 Task: Find a round trip flight from London to Paris, departing on July 2 and returning on July 9, with a flight duration under 1 hour.
Action: Mouse moved to (346, 325)
Screenshot: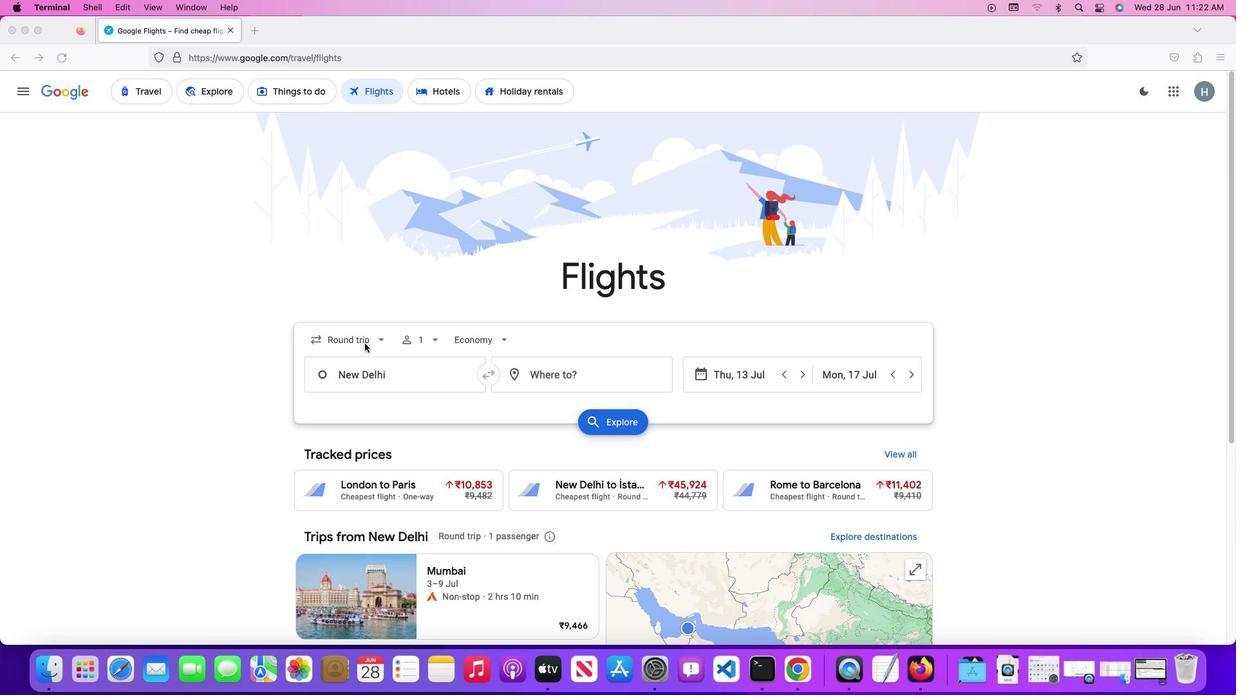 
Action: Mouse pressed left at (346, 325)
Screenshot: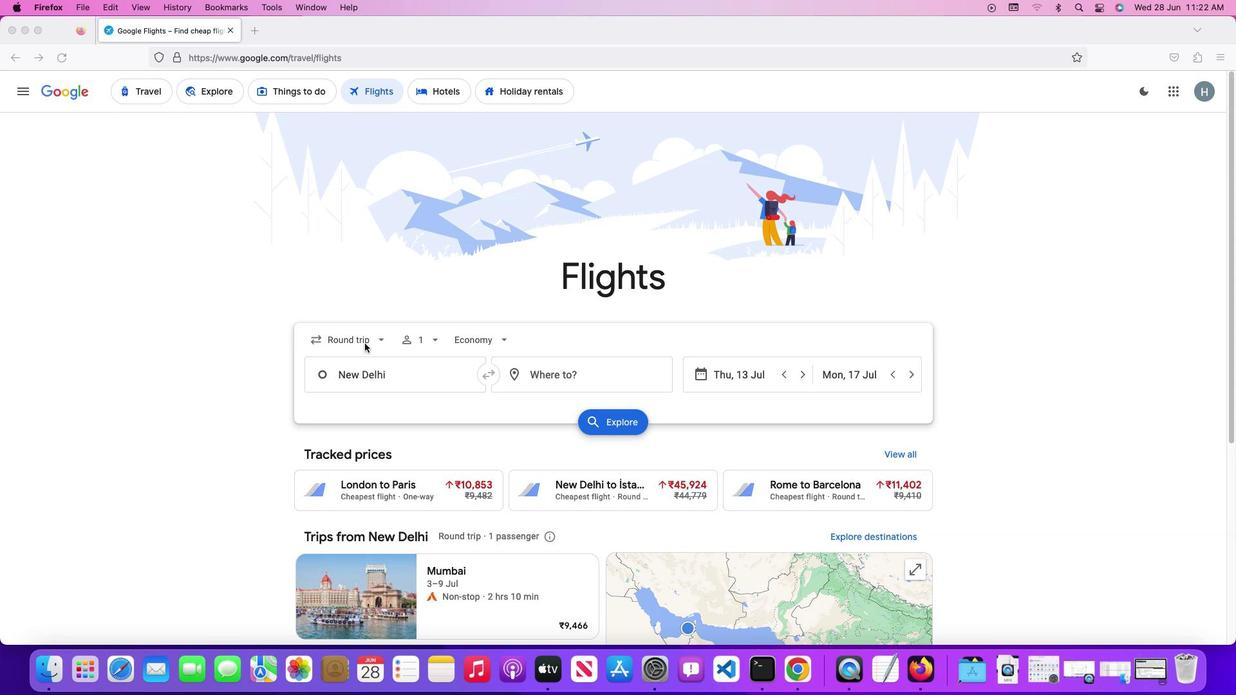 
Action: Mouse pressed left at (346, 325)
Screenshot: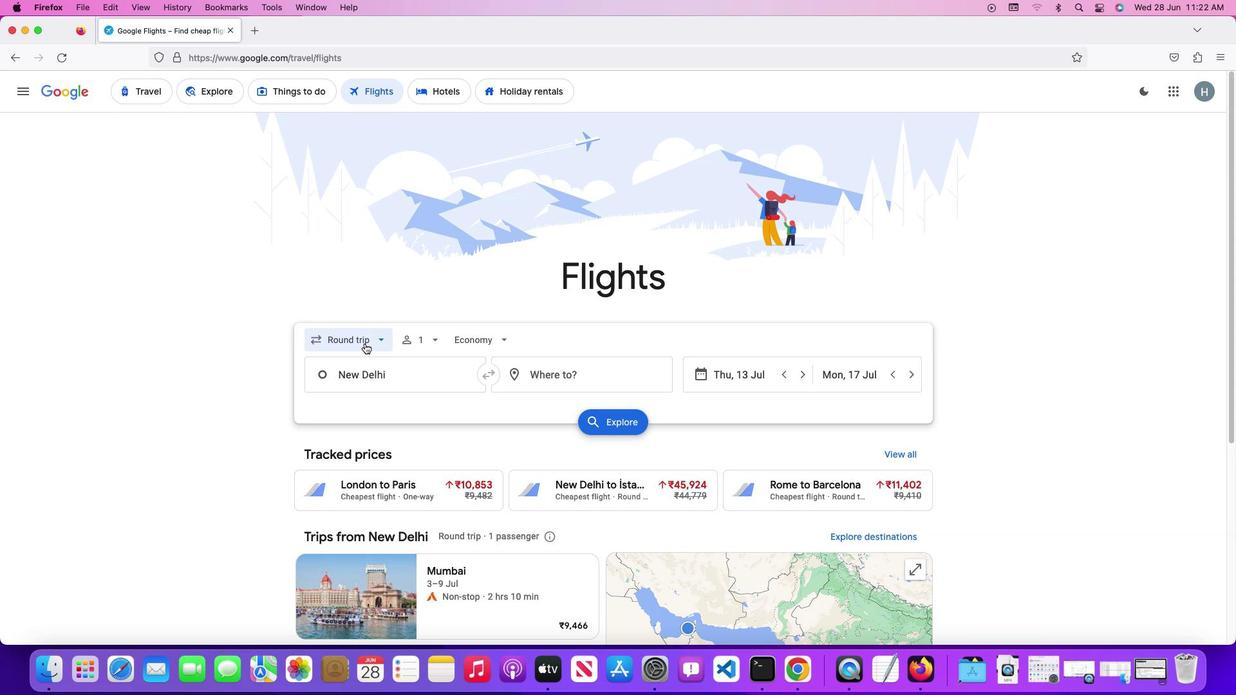 
Action: Mouse moved to (352, 346)
Screenshot: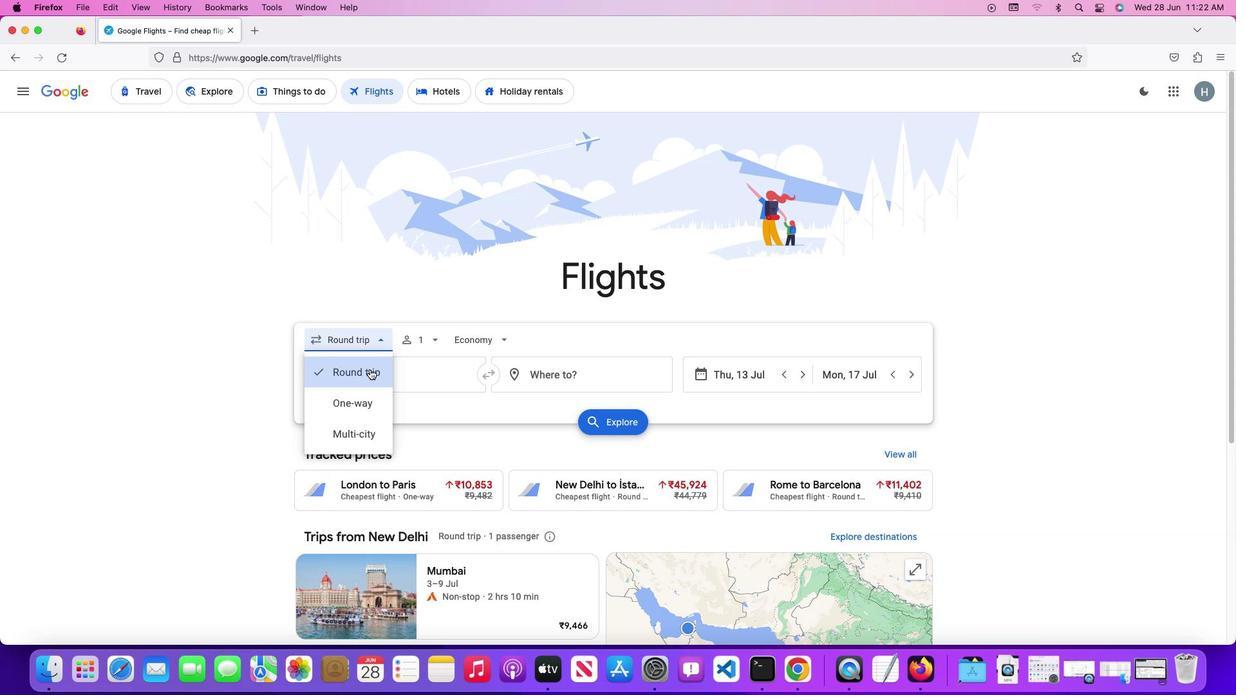 
Action: Mouse pressed left at (352, 346)
Screenshot: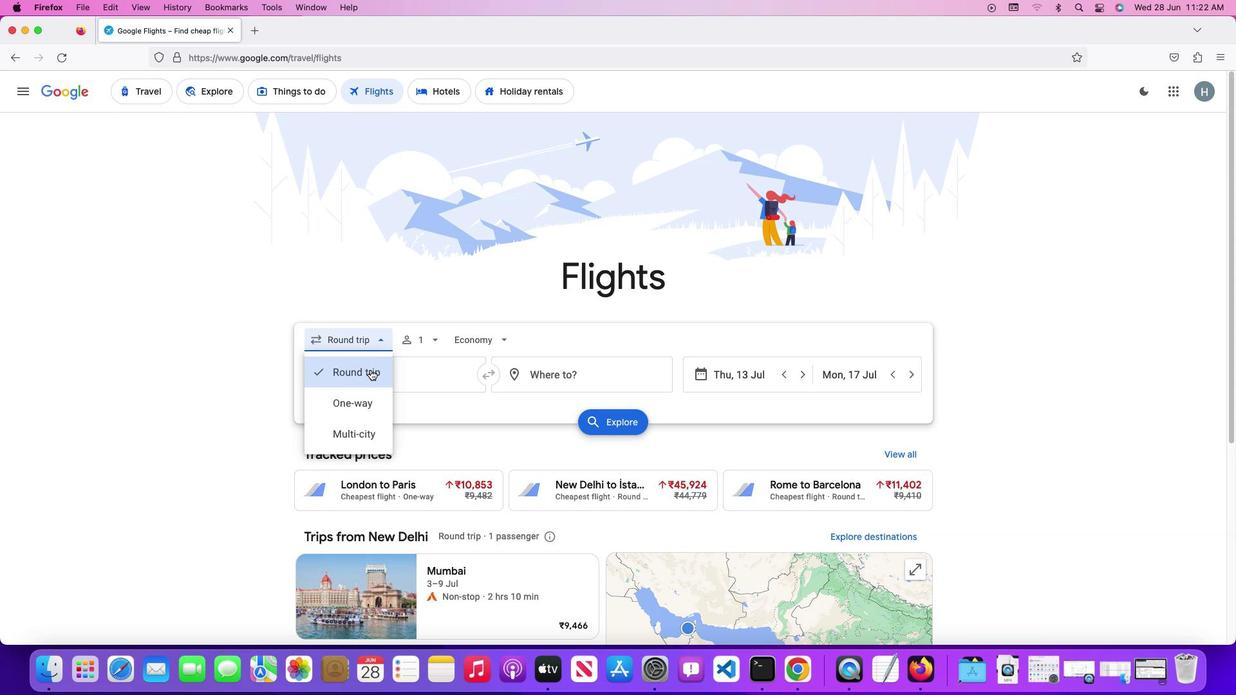 
Action: Mouse moved to (388, 349)
Screenshot: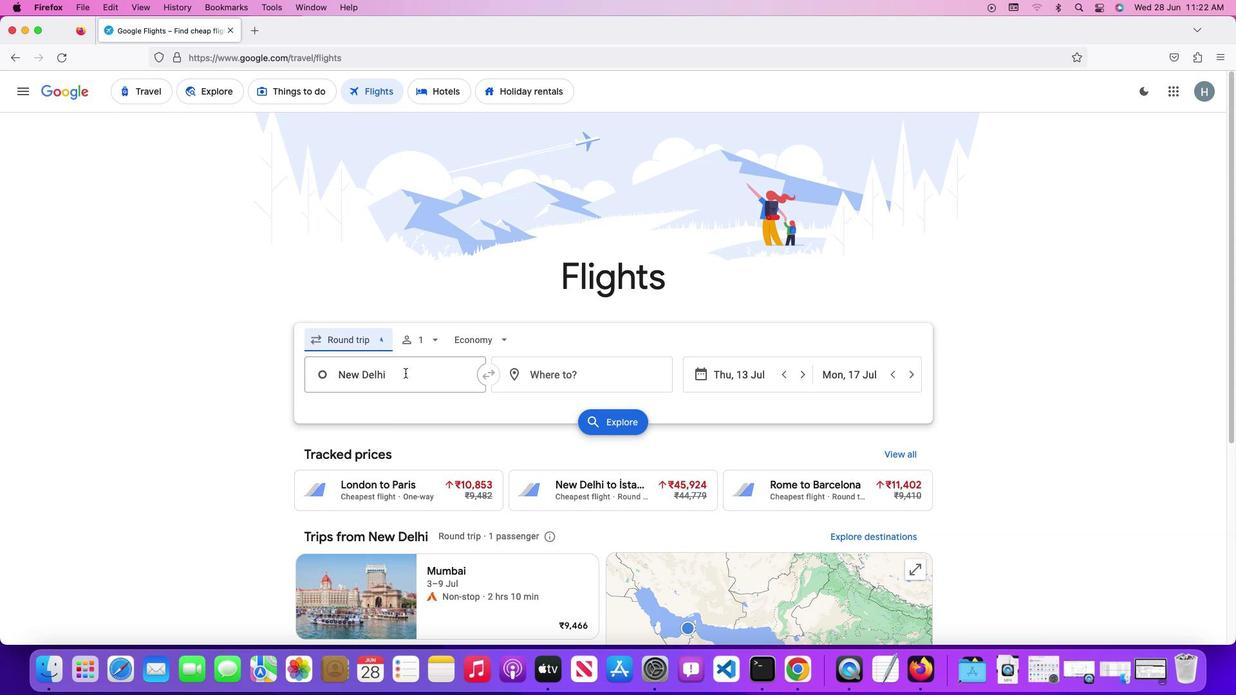 
Action: Mouse pressed left at (388, 349)
Screenshot: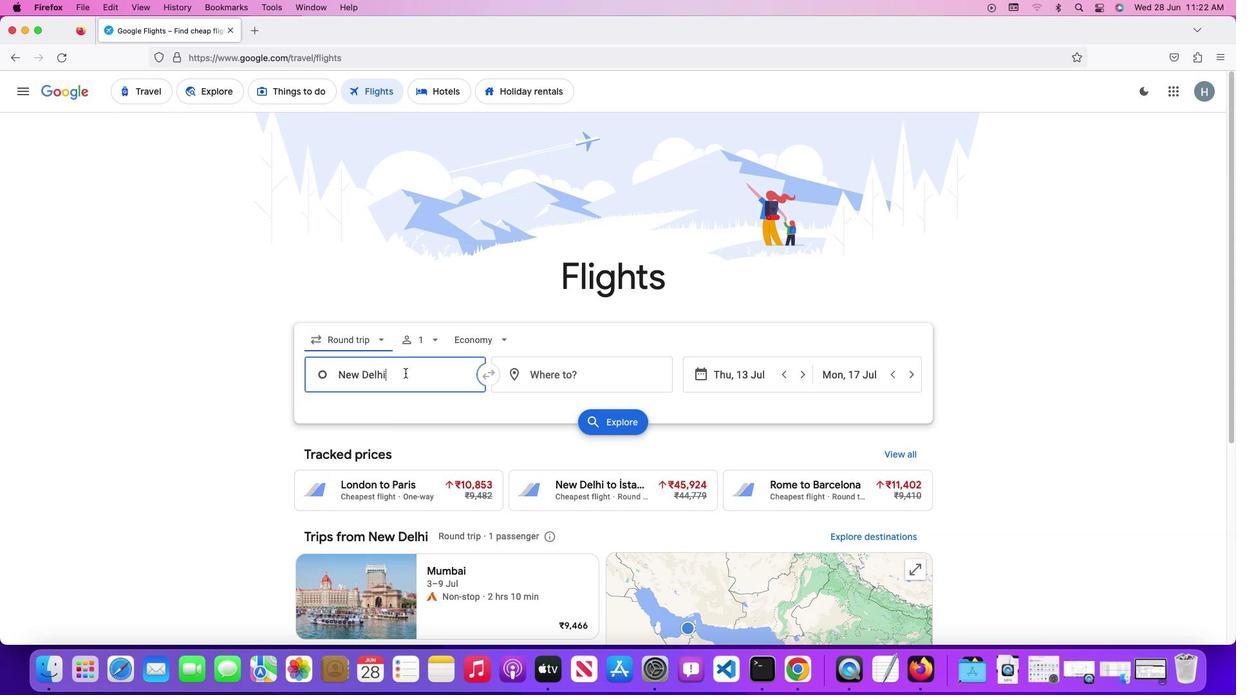 
Action: Key pressed Key.shift'L''o''n''d''o''n'
Screenshot: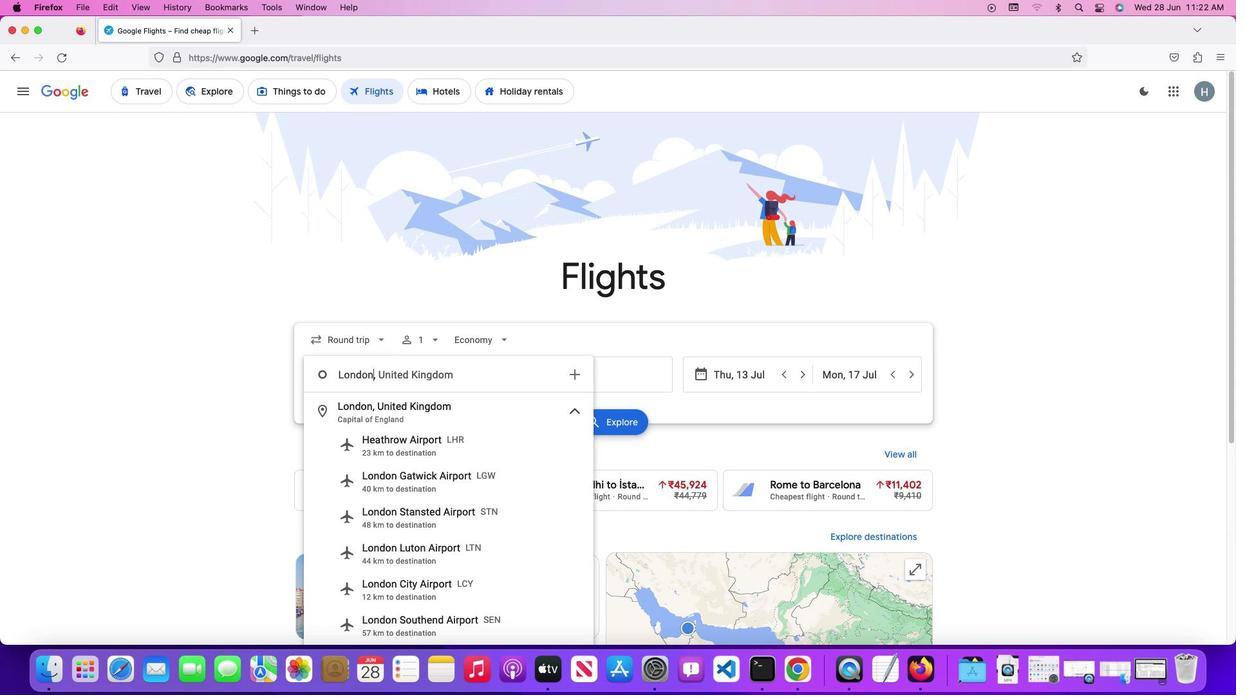 
Action: Mouse moved to (397, 374)
Screenshot: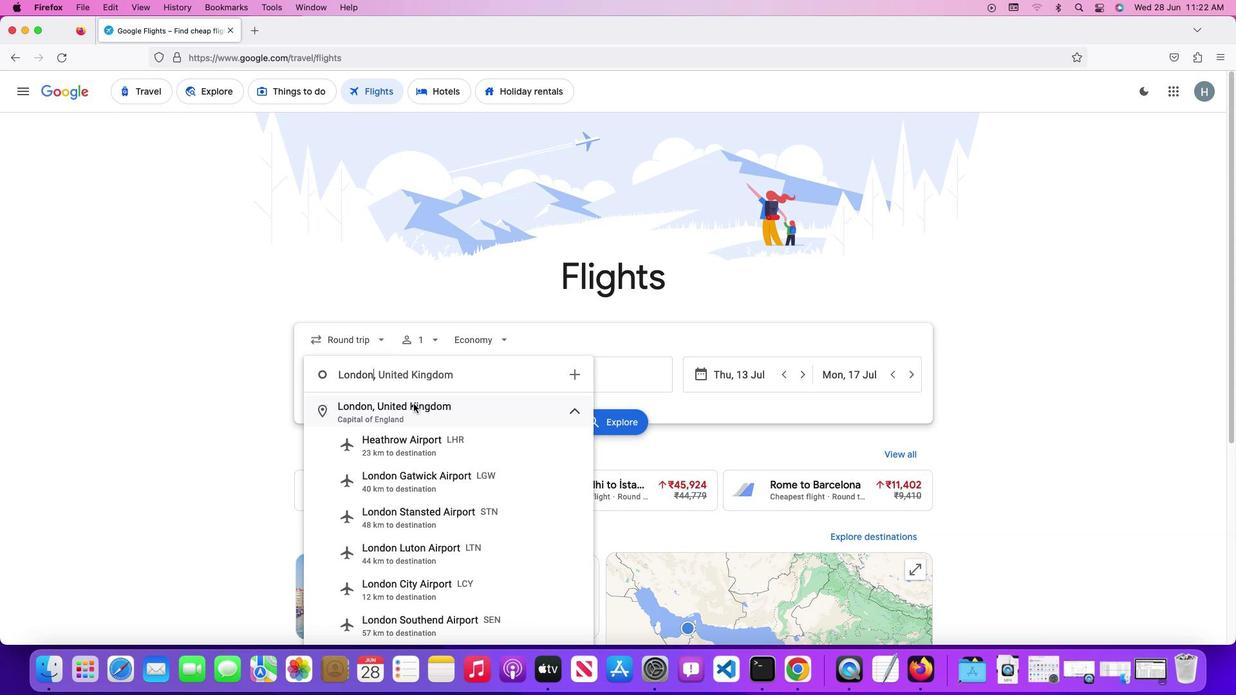 
Action: Mouse pressed left at (397, 374)
Screenshot: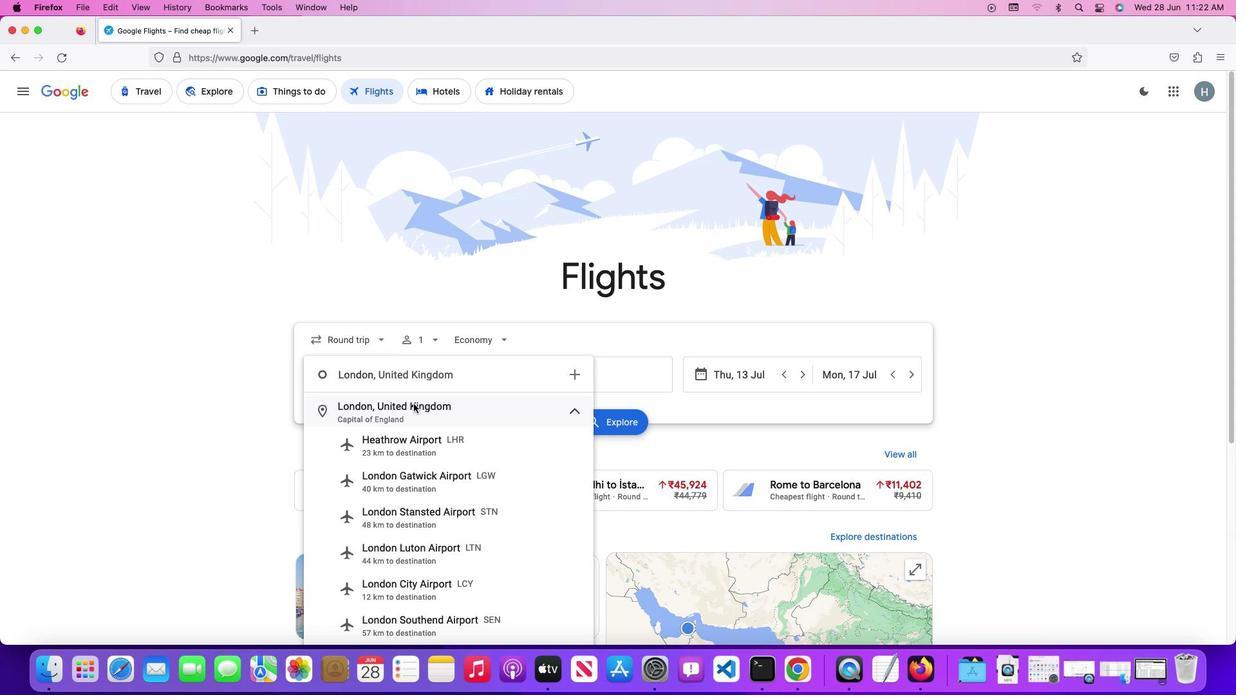
Action: Mouse moved to (508, 346)
Screenshot: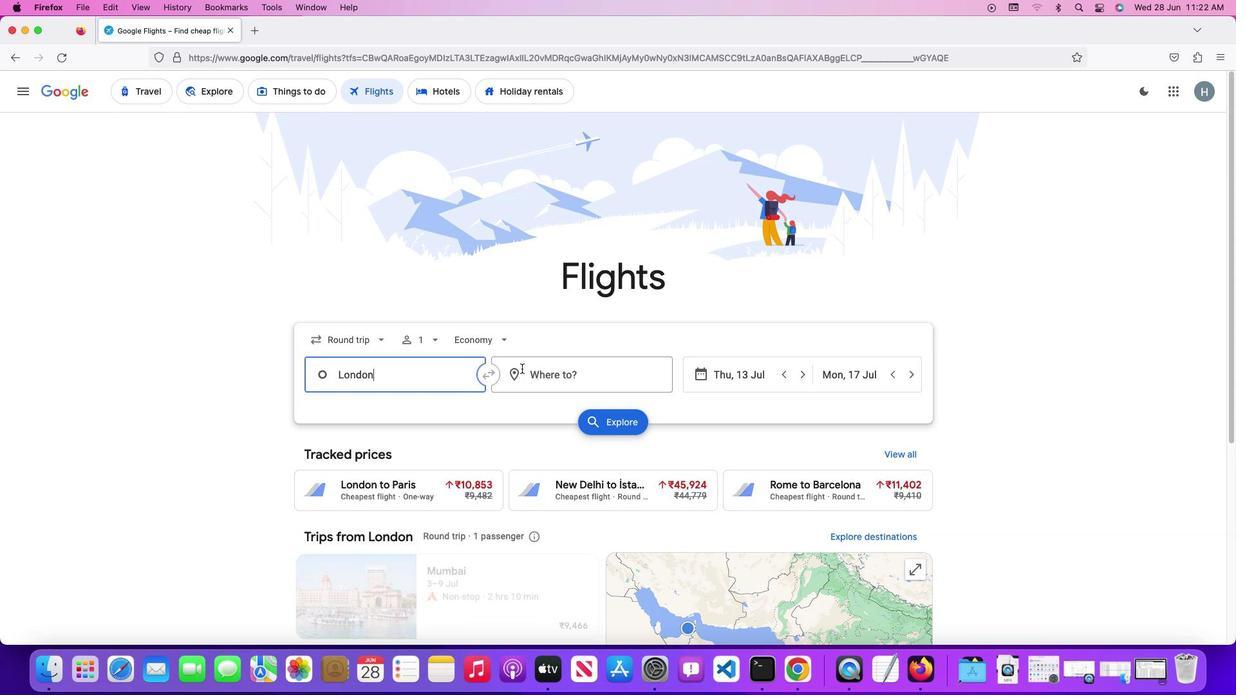 
Action: Mouse pressed left at (508, 346)
Screenshot: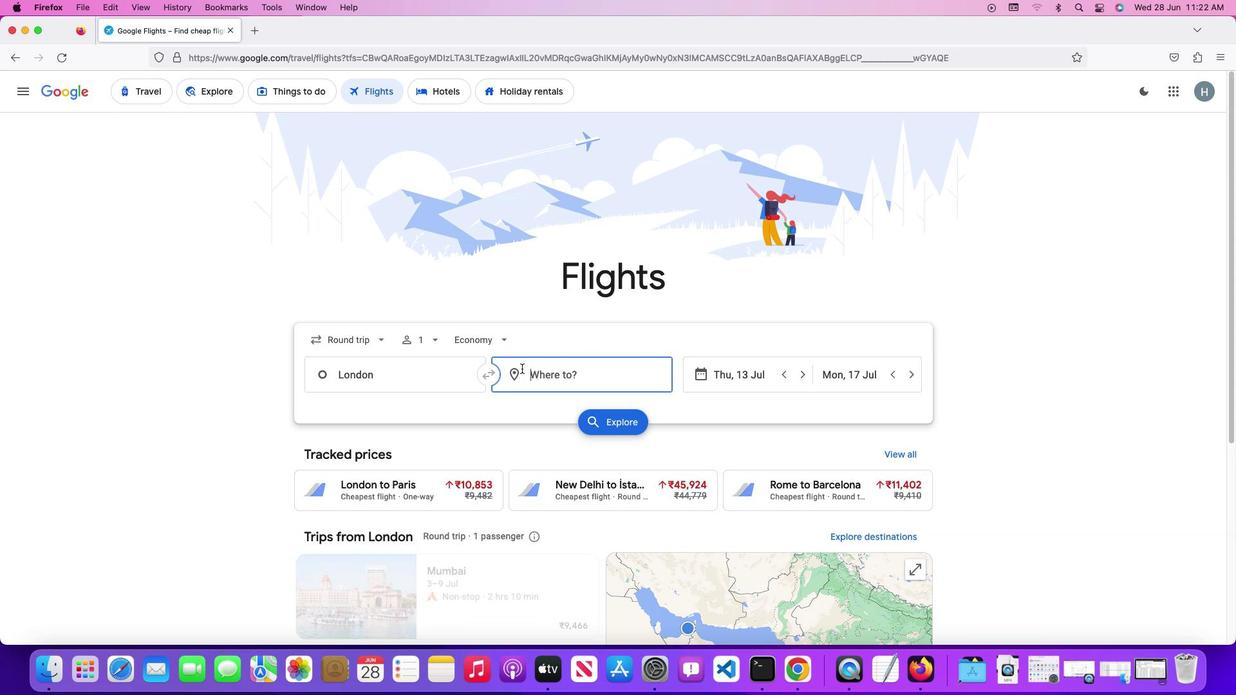 
Action: Key pressed Key.shift'P''a''r''i''s'
Screenshot: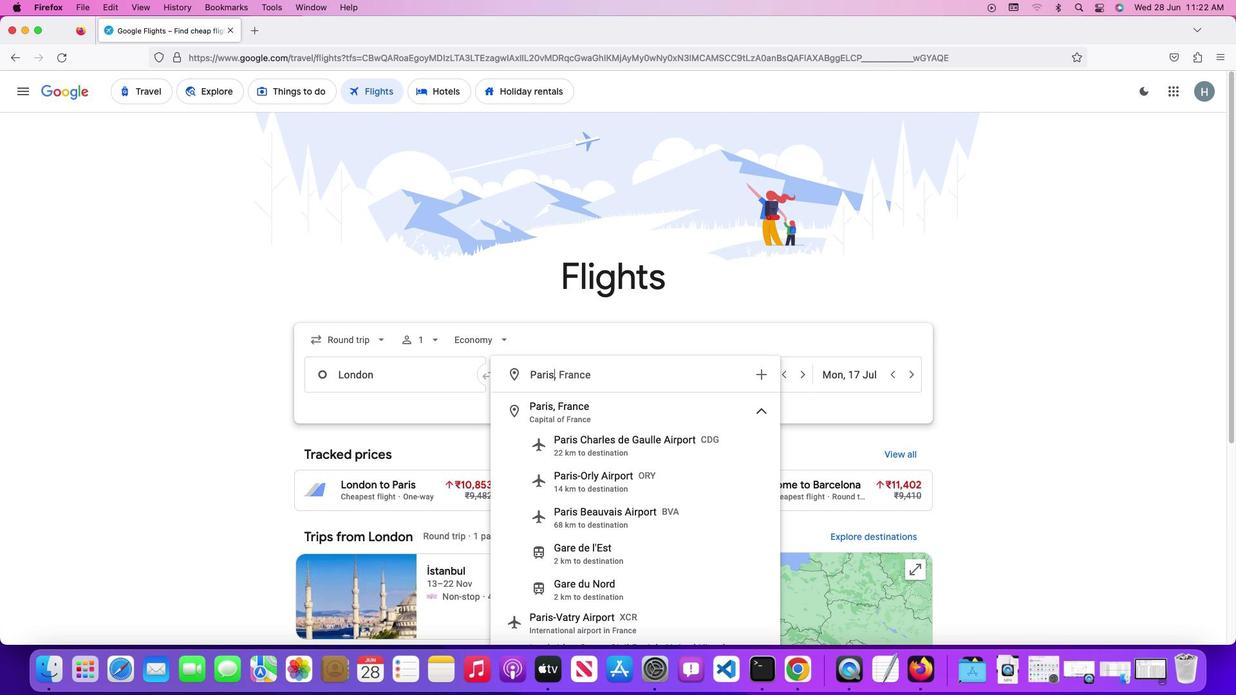
Action: Mouse moved to (559, 381)
Screenshot: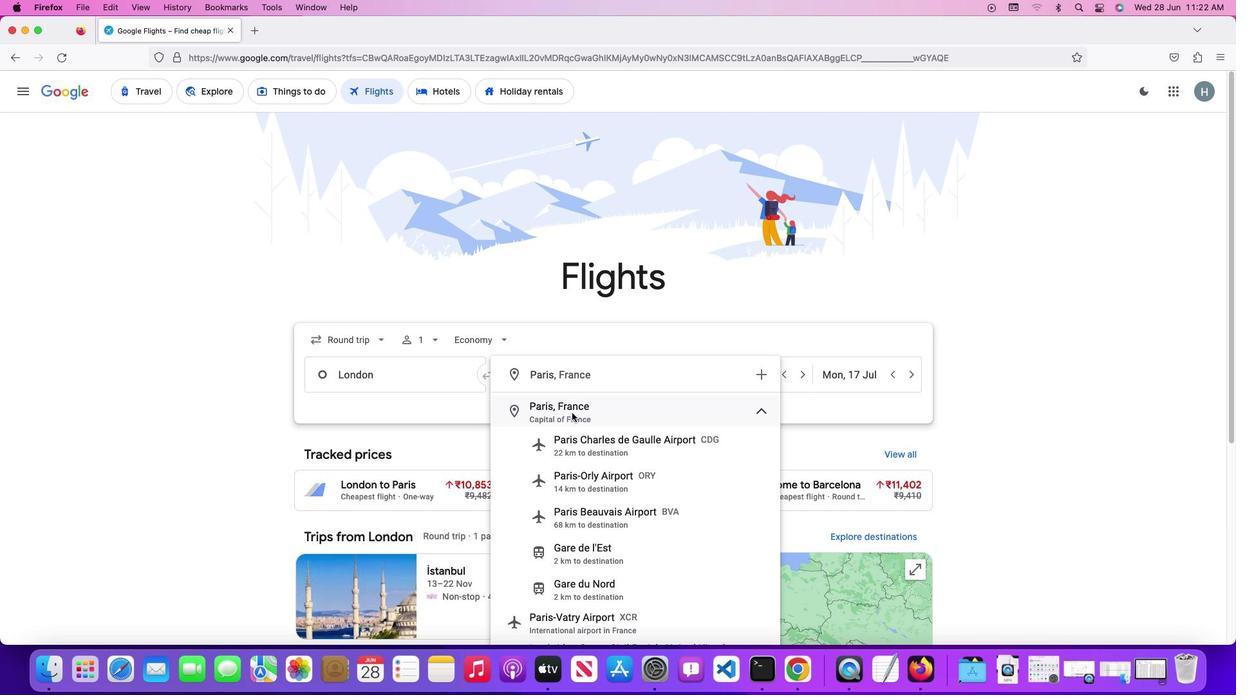 
Action: Mouse pressed left at (559, 381)
Screenshot: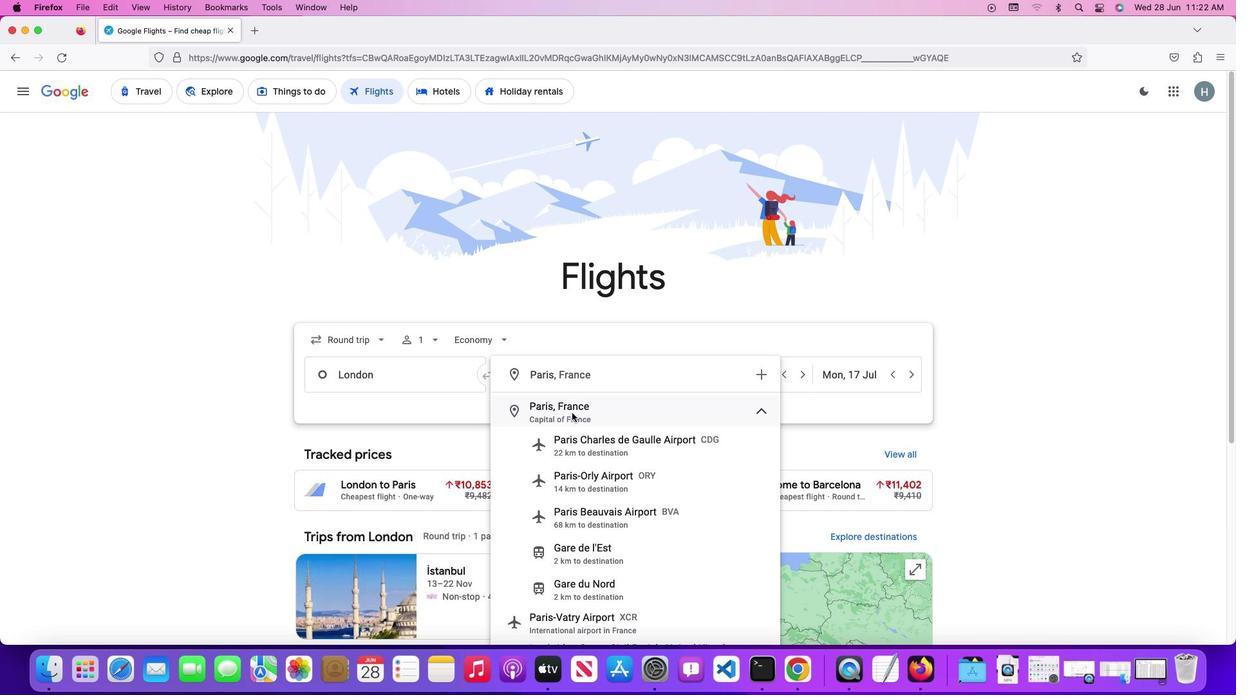 
Action: Mouse moved to (723, 348)
Screenshot: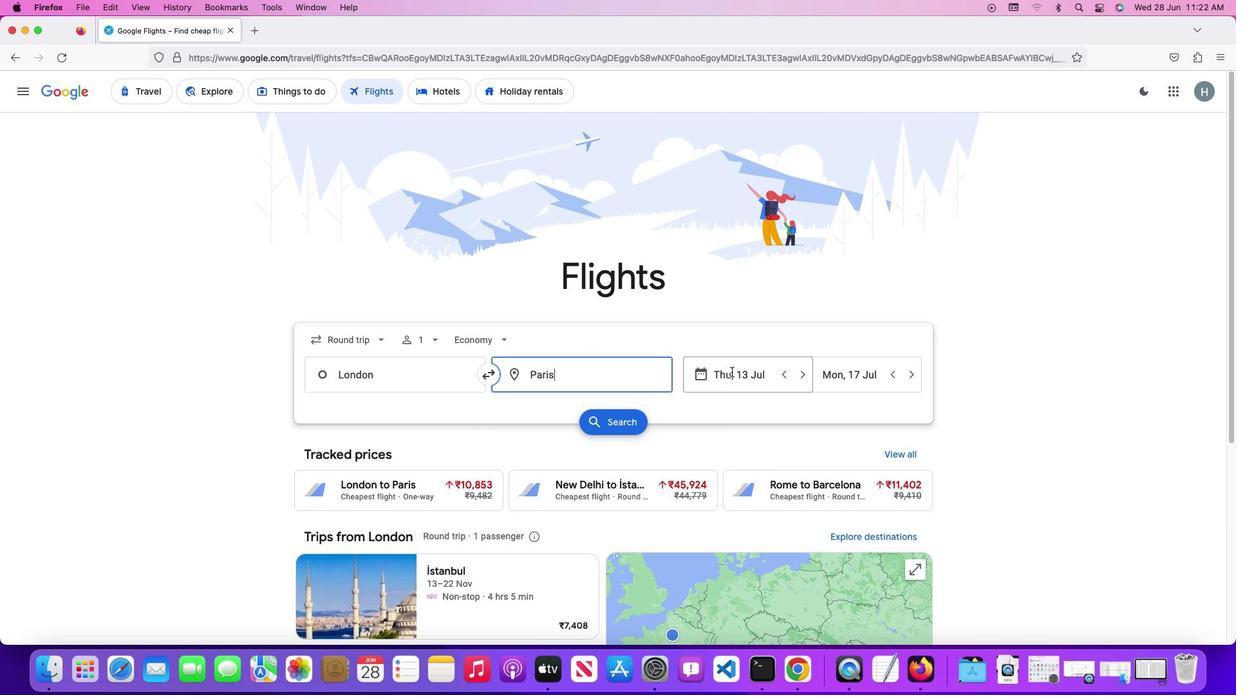 
Action: Mouse pressed left at (723, 348)
Screenshot: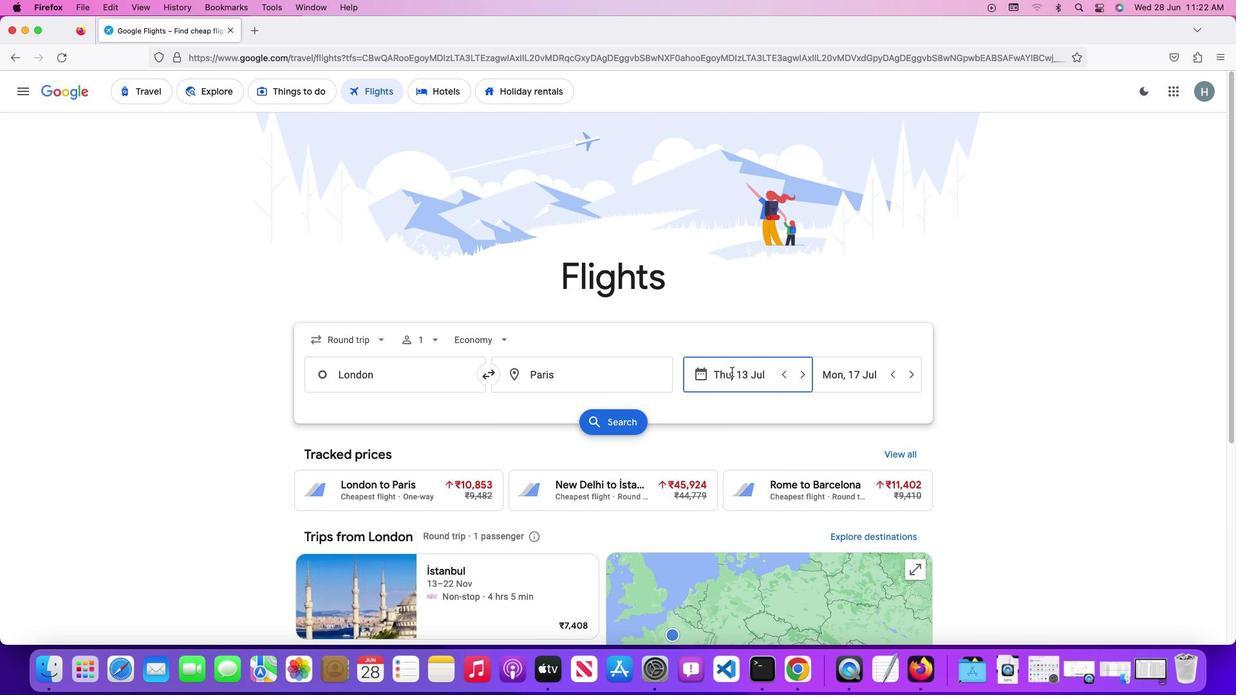 
Action: Mouse moved to (706, 403)
Screenshot: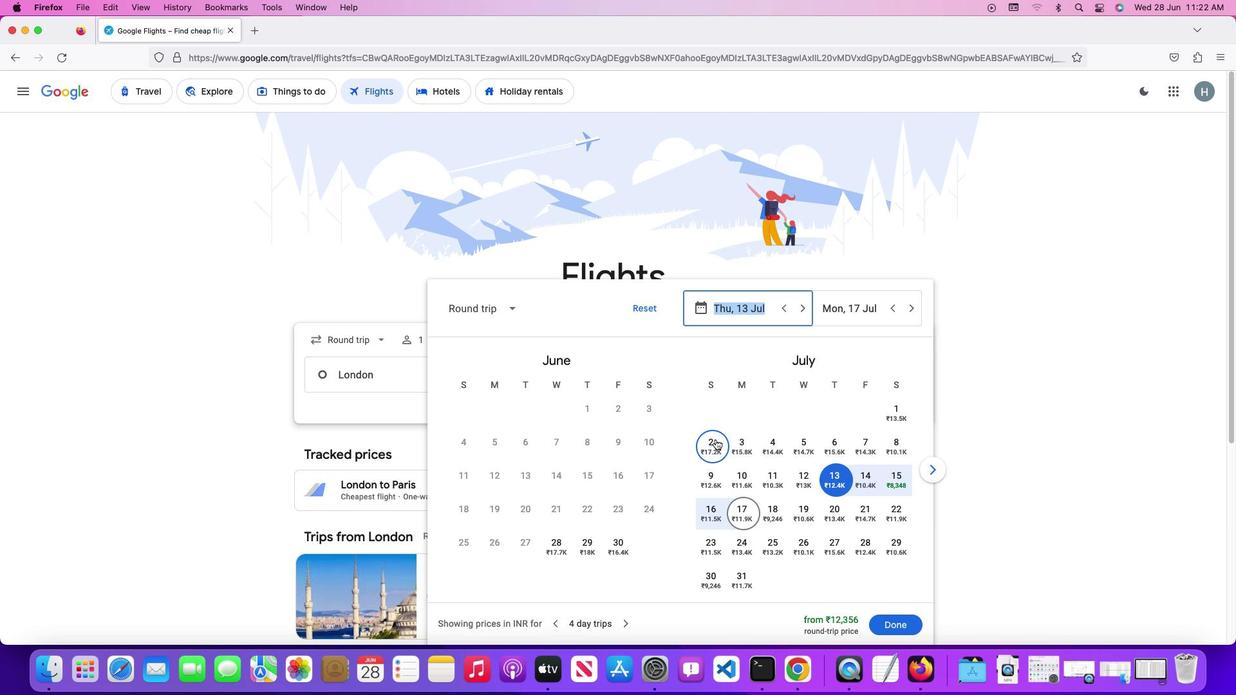 
Action: Mouse pressed left at (706, 403)
Screenshot: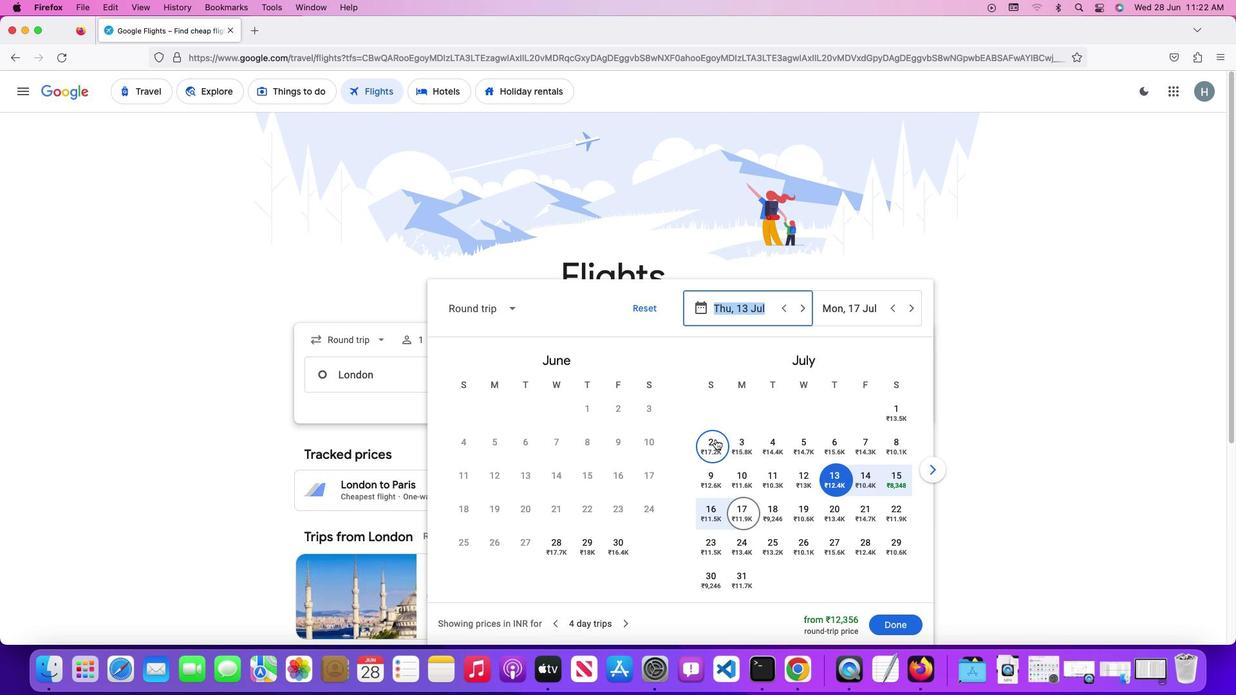 
Action: Mouse moved to (704, 437)
Screenshot: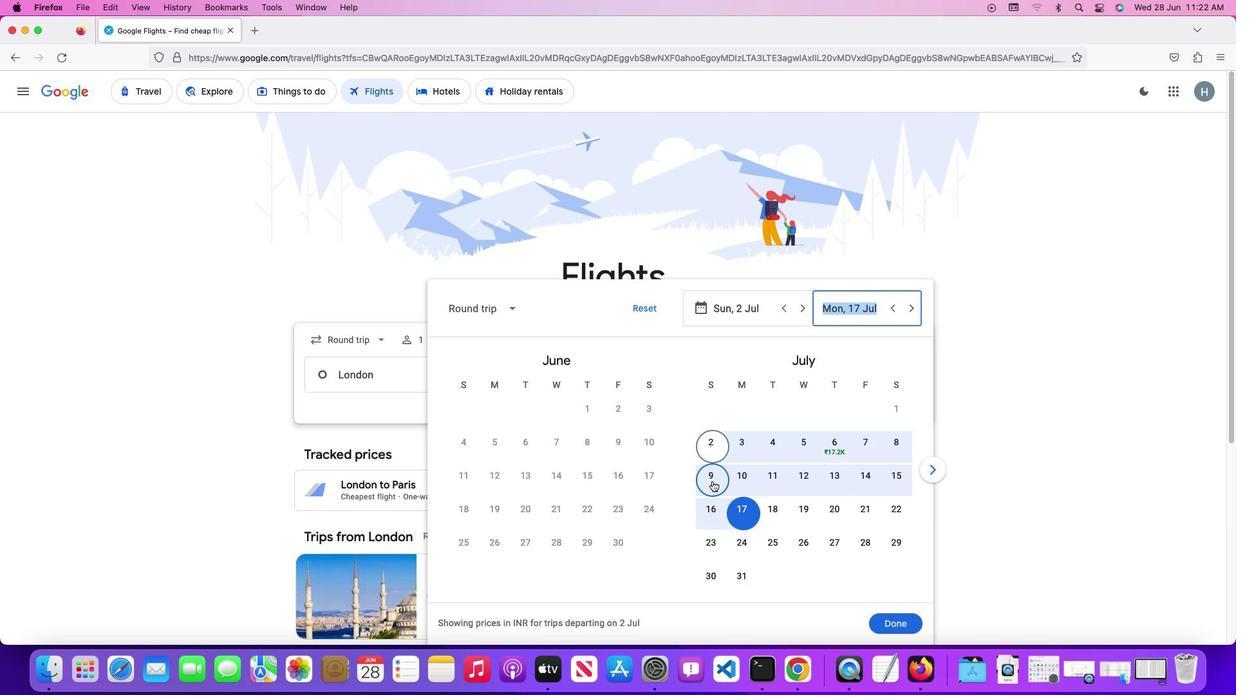 
Action: Mouse pressed left at (704, 437)
Screenshot: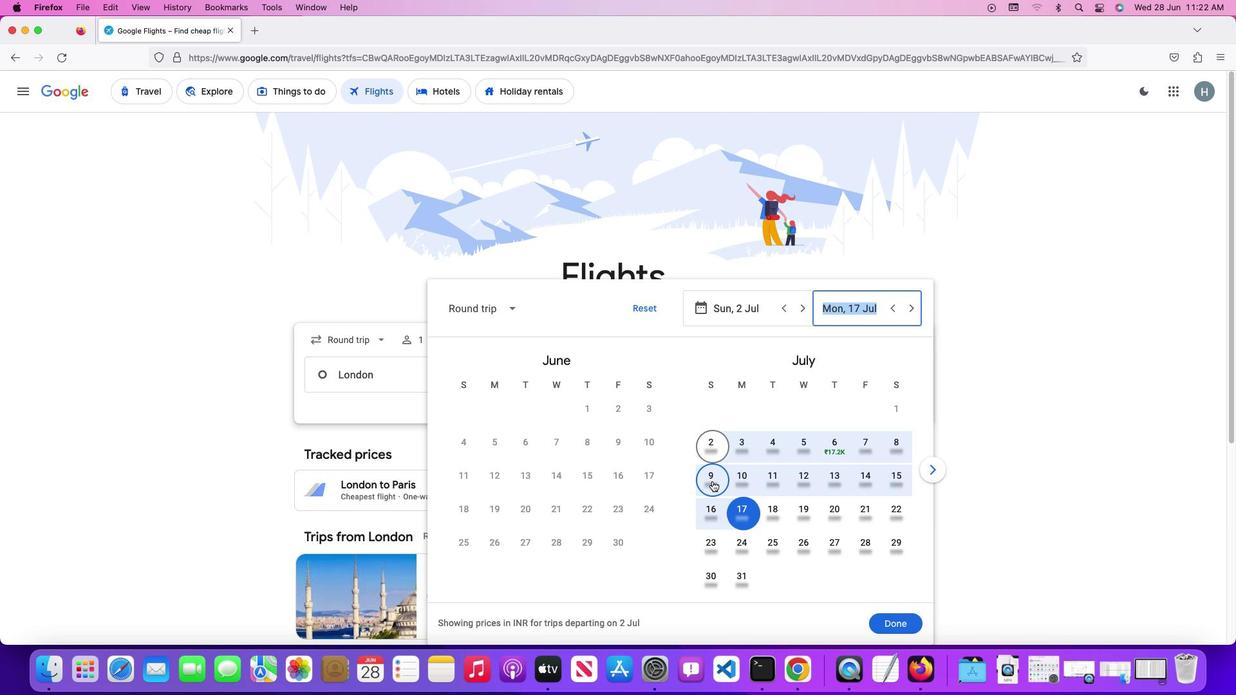 
Action: Mouse moved to (881, 549)
Screenshot: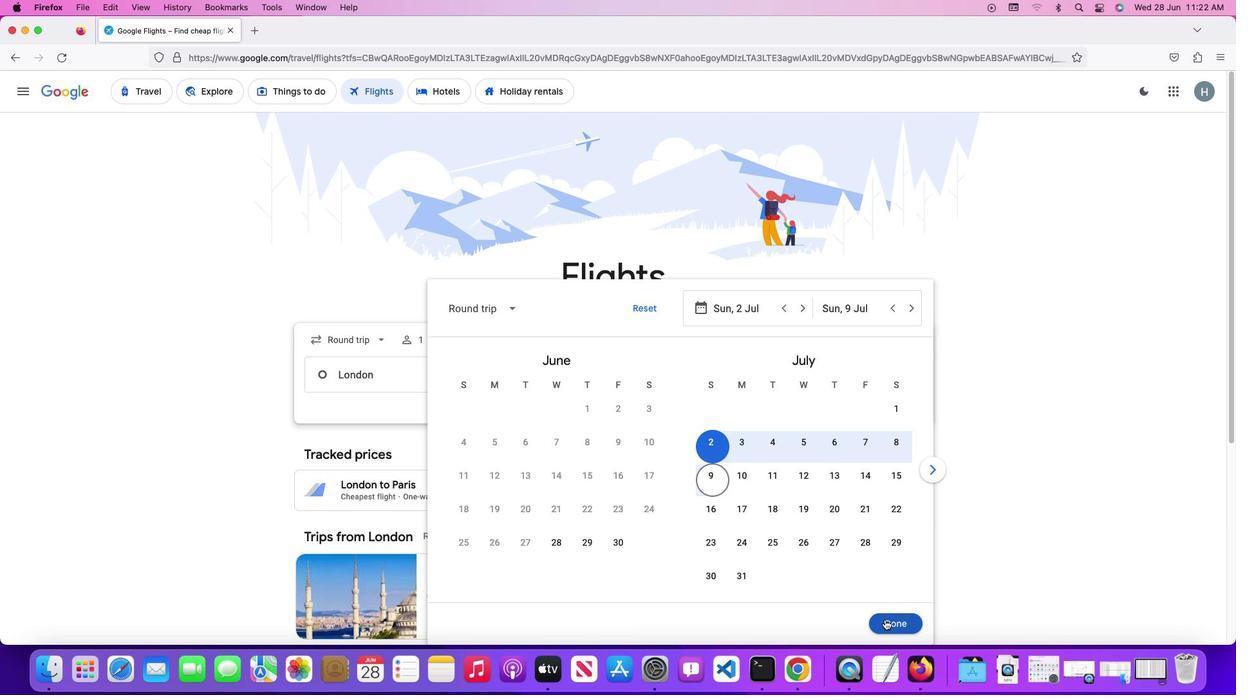 
Action: Mouse pressed left at (881, 549)
Screenshot: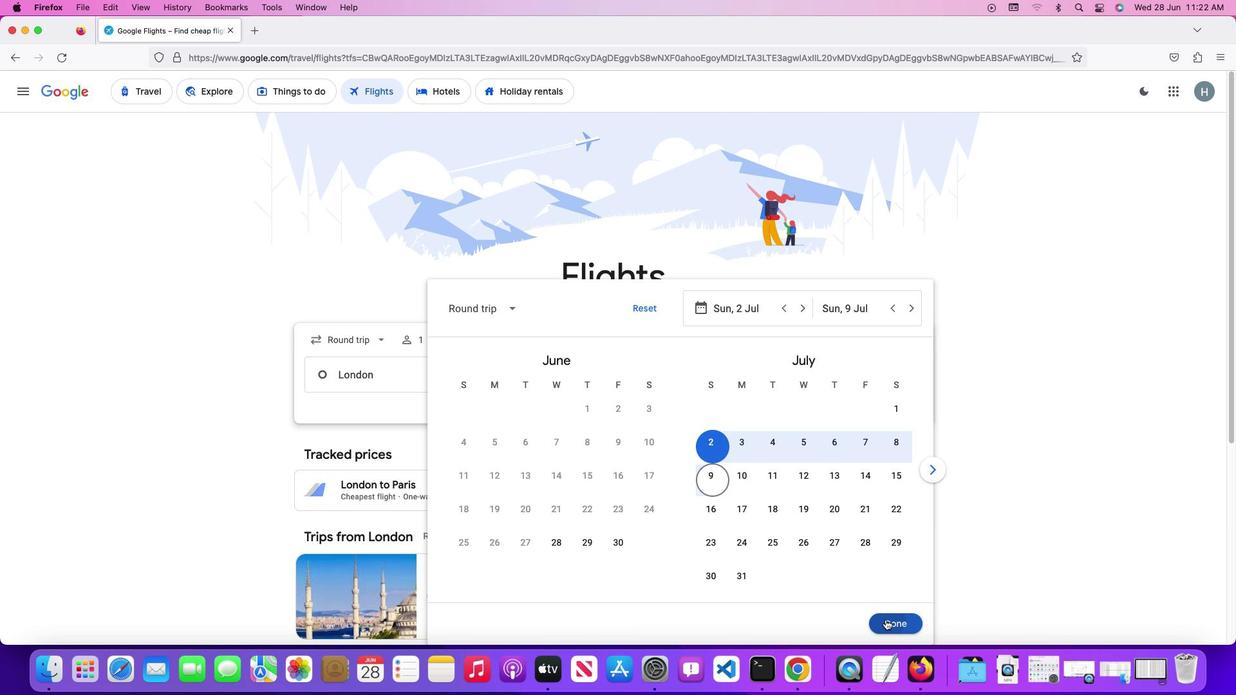 
Action: Mouse moved to (624, 388)
Screenshot: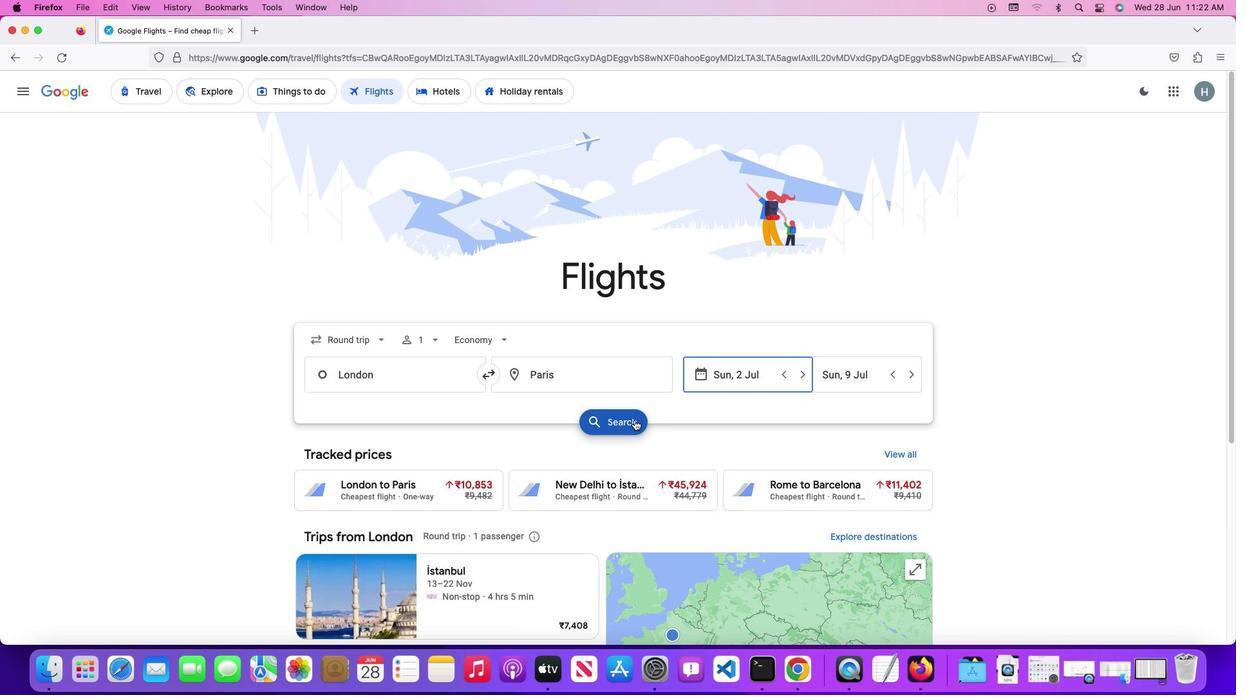 
Action: Mouse pressed left at (624, 388)
Screenshot: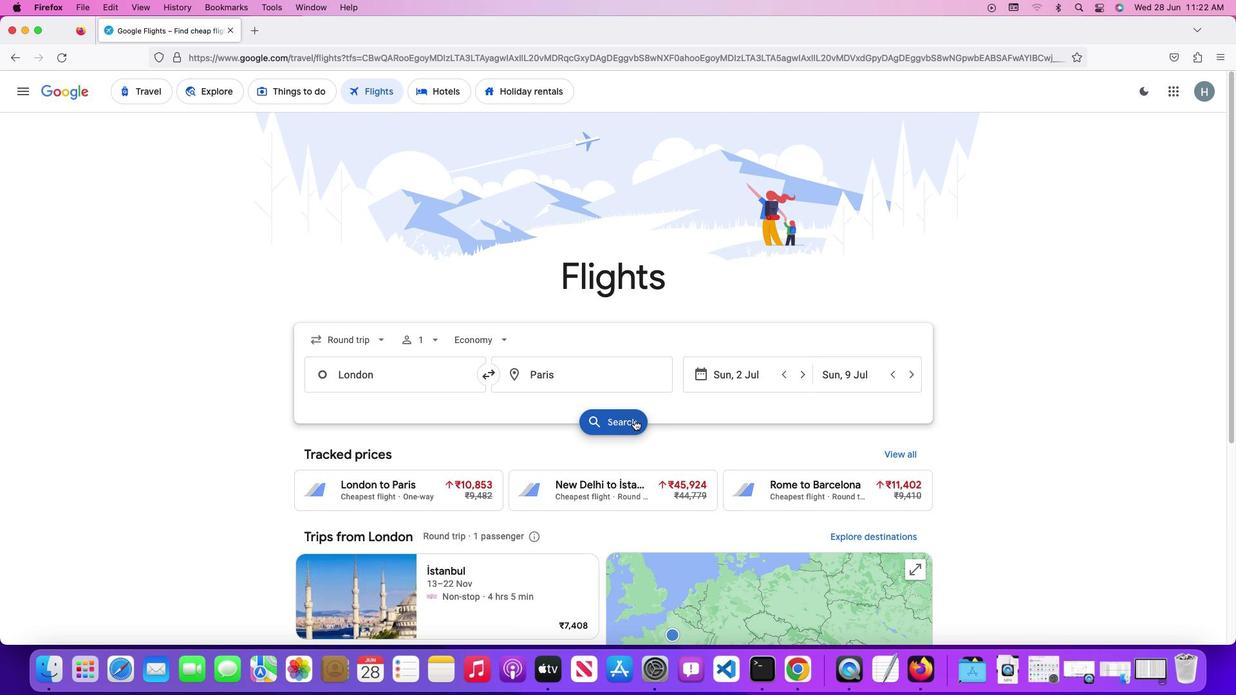 
Action: Mouse moved to (911, 216)
Screenshot: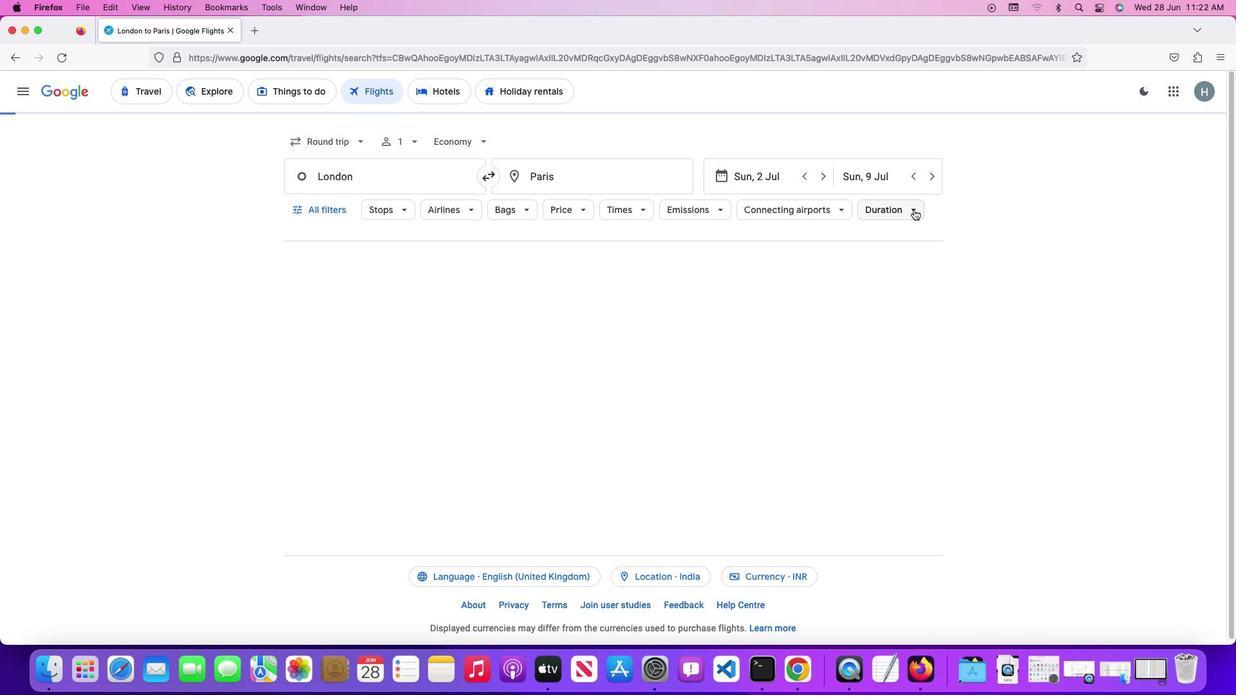
Action: Mouse pressed left at (911, 216)
Screenshot: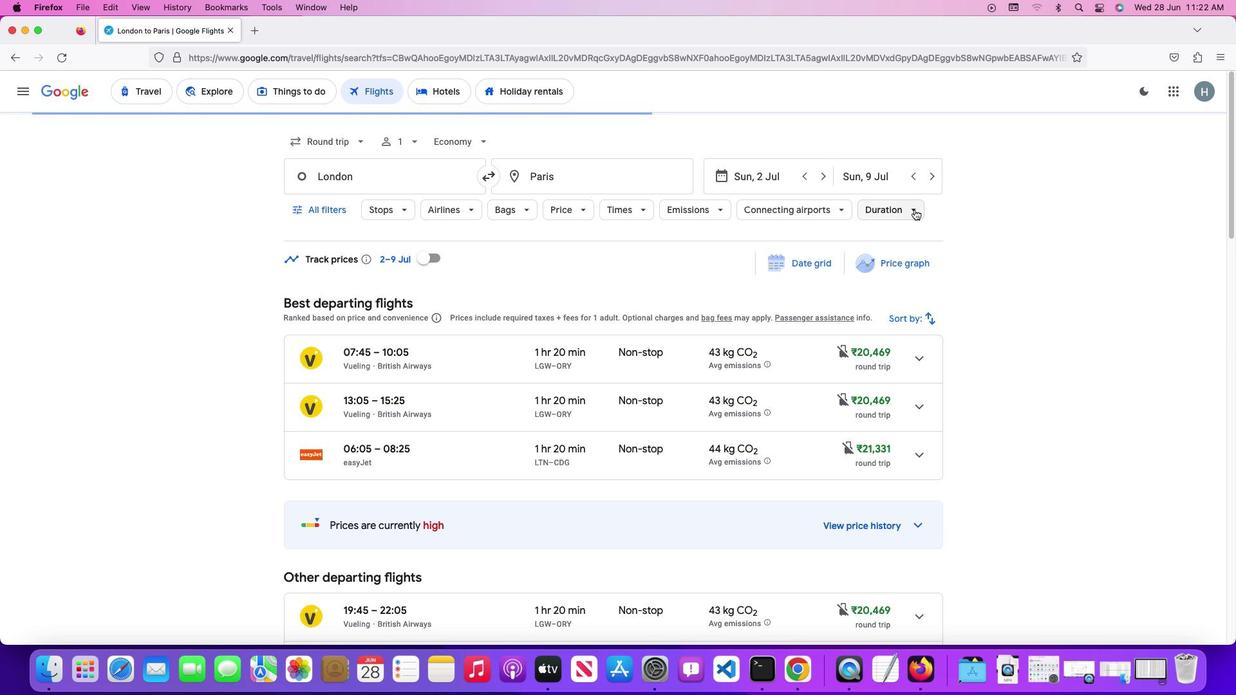 
Action: Mouse moved to (1066, 287)
Screenshot: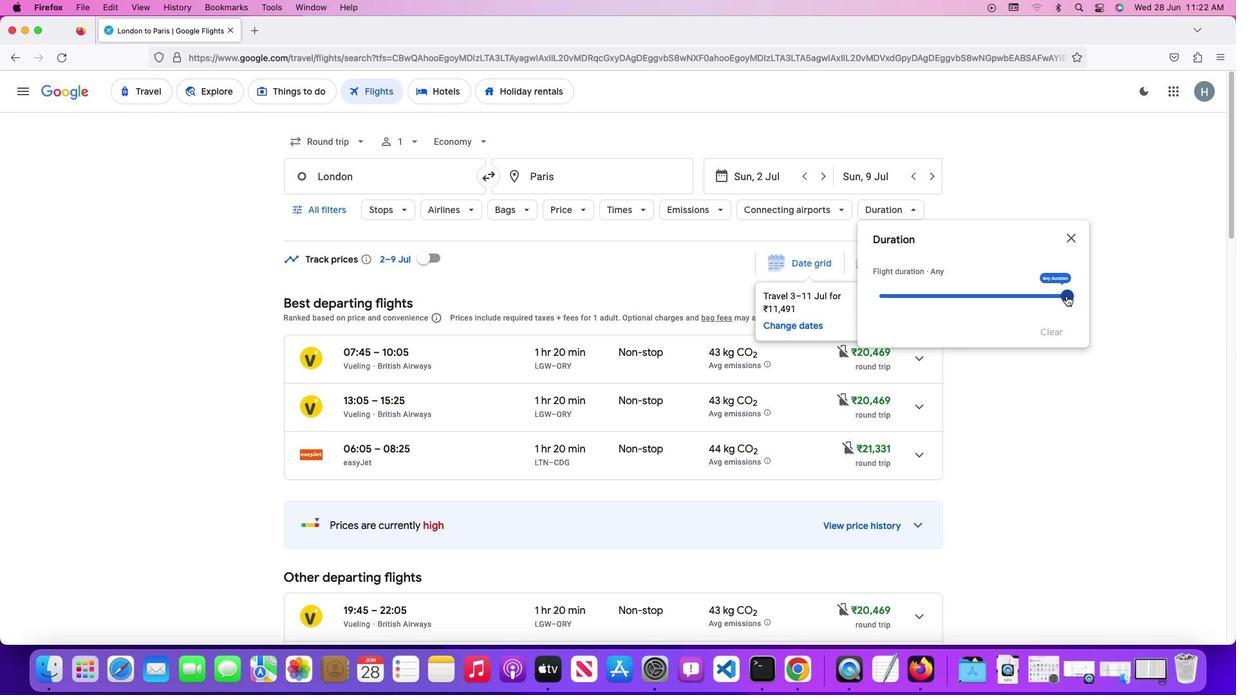
Action: Mouse pressed left at (1066, 287)
Screenshot: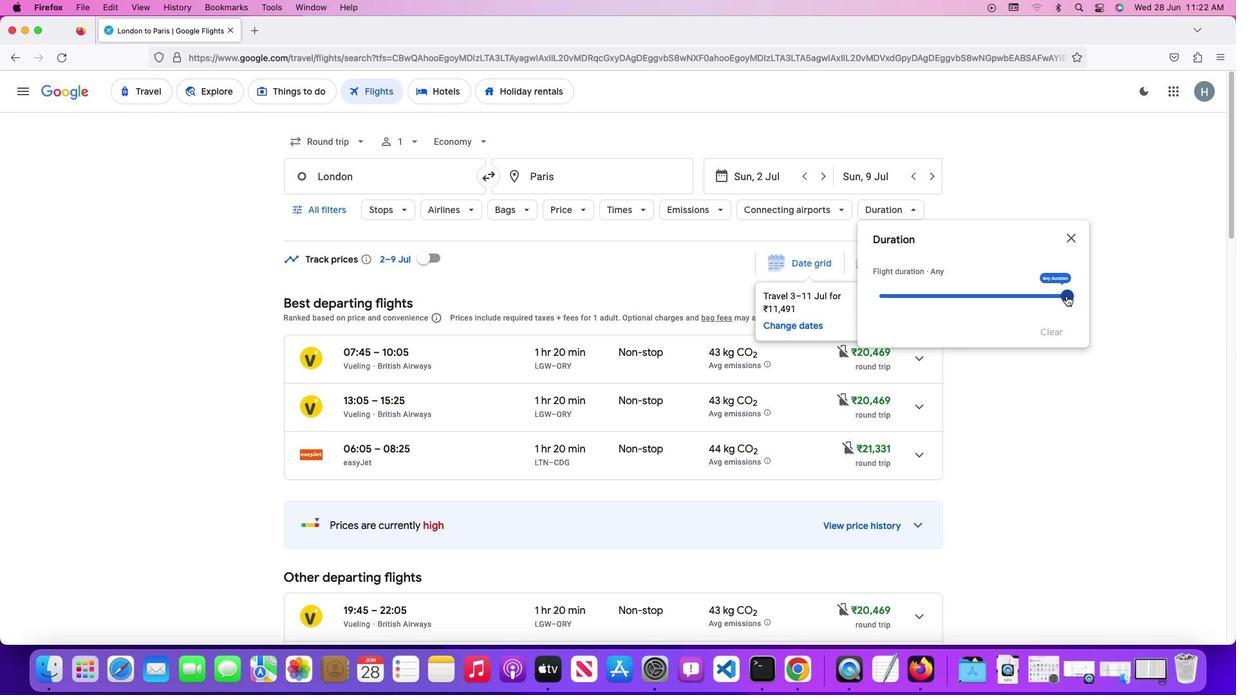
Action: Mouse moved to (1071, 240)
Screenshot: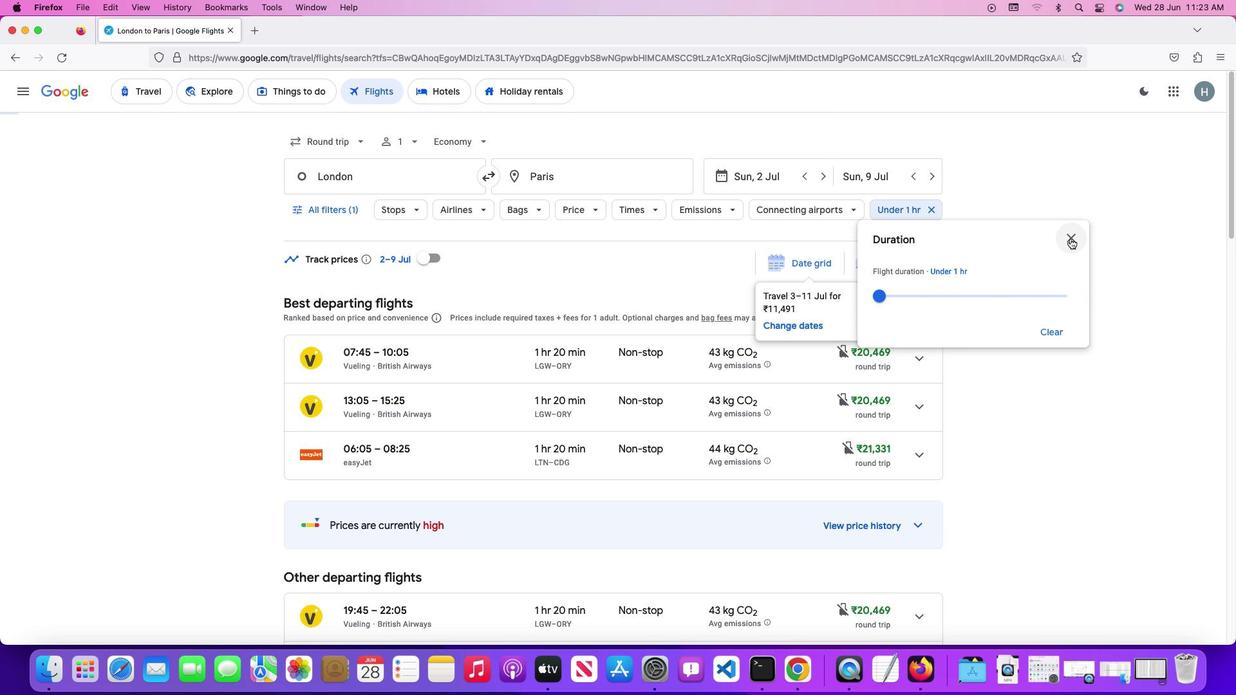 
Action: Mouse pressed left at (1071, 240)
Screenshot: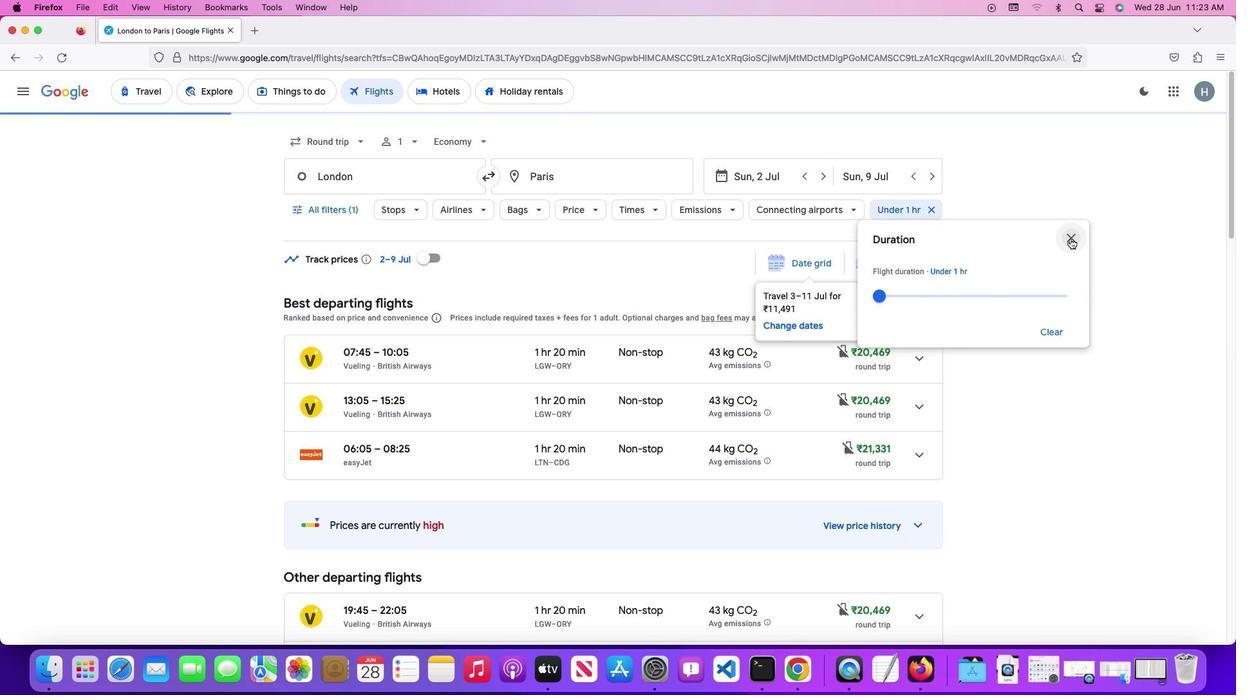 
Action: Mouse moved to (862, 254)
Screenshot: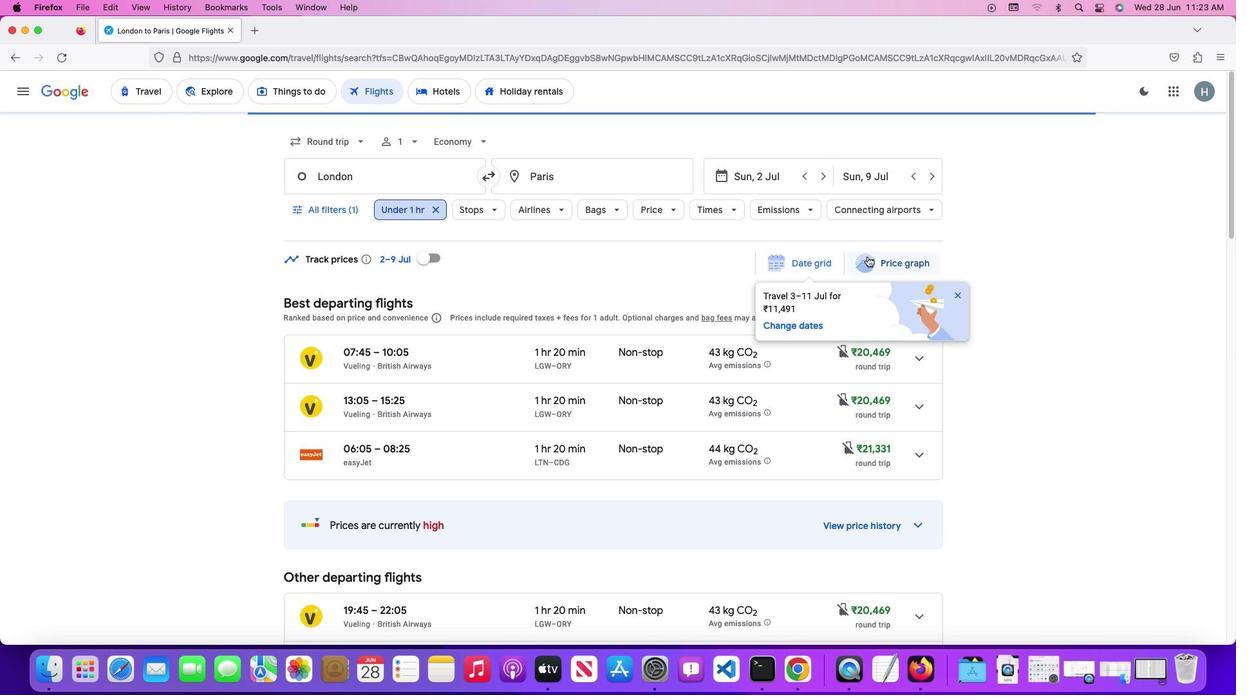 
